 Task: Set the tab size preference to 6.
Action: Mouse moved to (1341, 122)
Screenshot: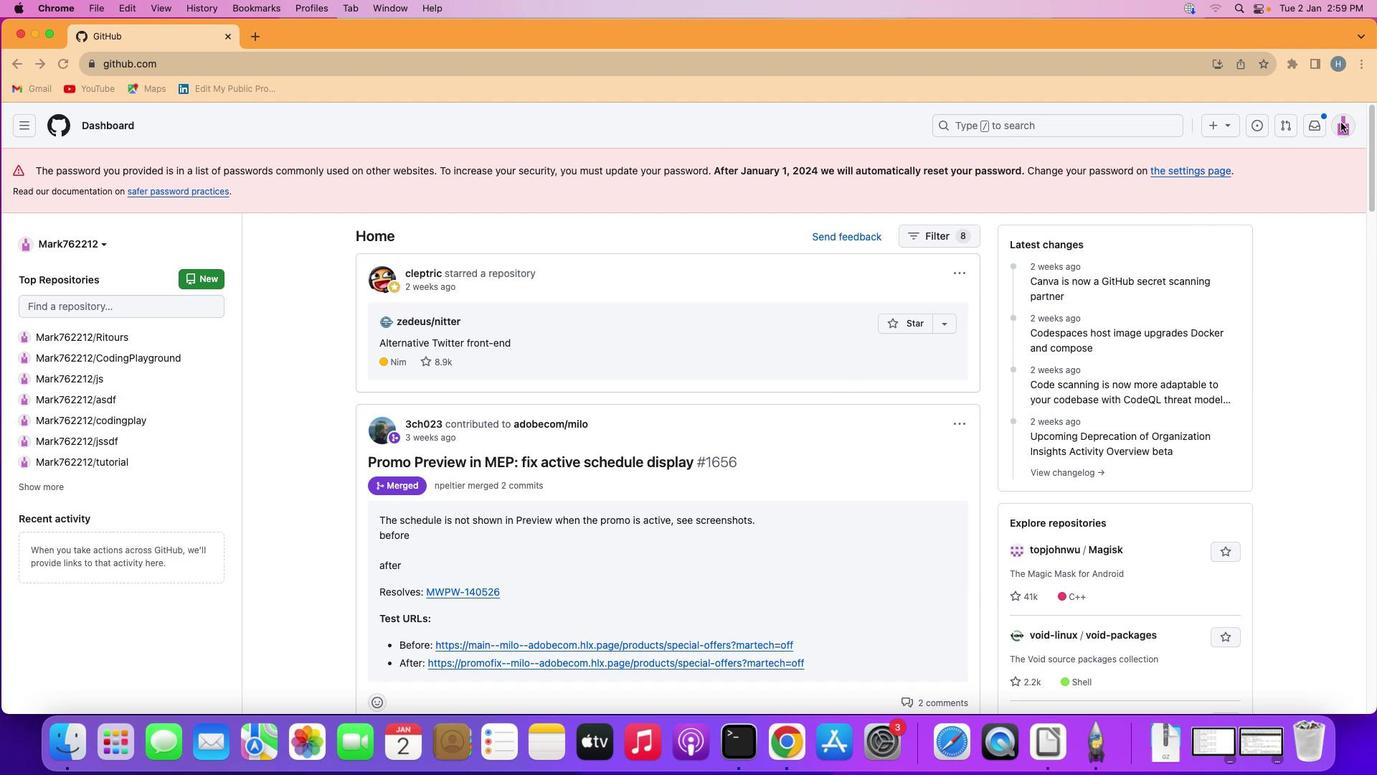 
Action: Mouse pressed left at (1341, 122)
Screenshot: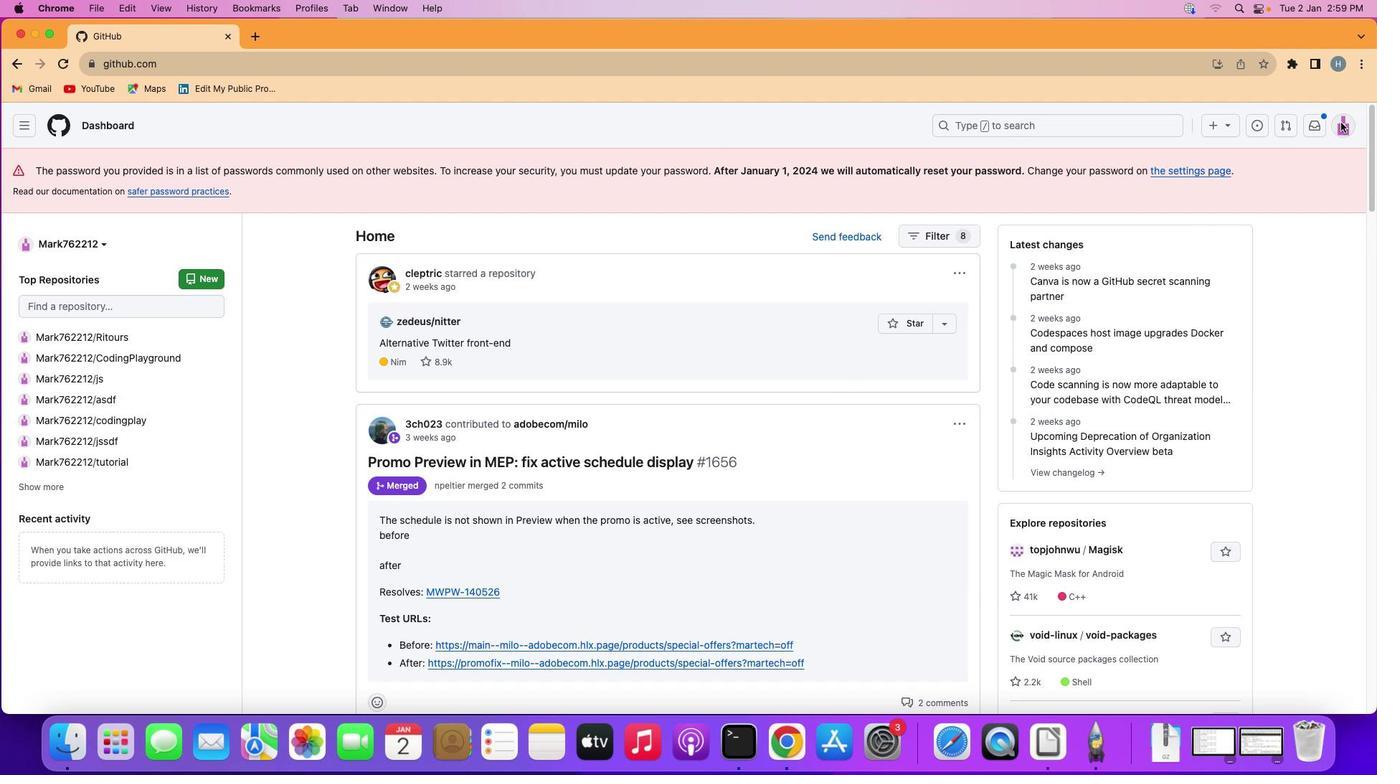 
Action: Mouse moved to (1338, 121)
Screenshot: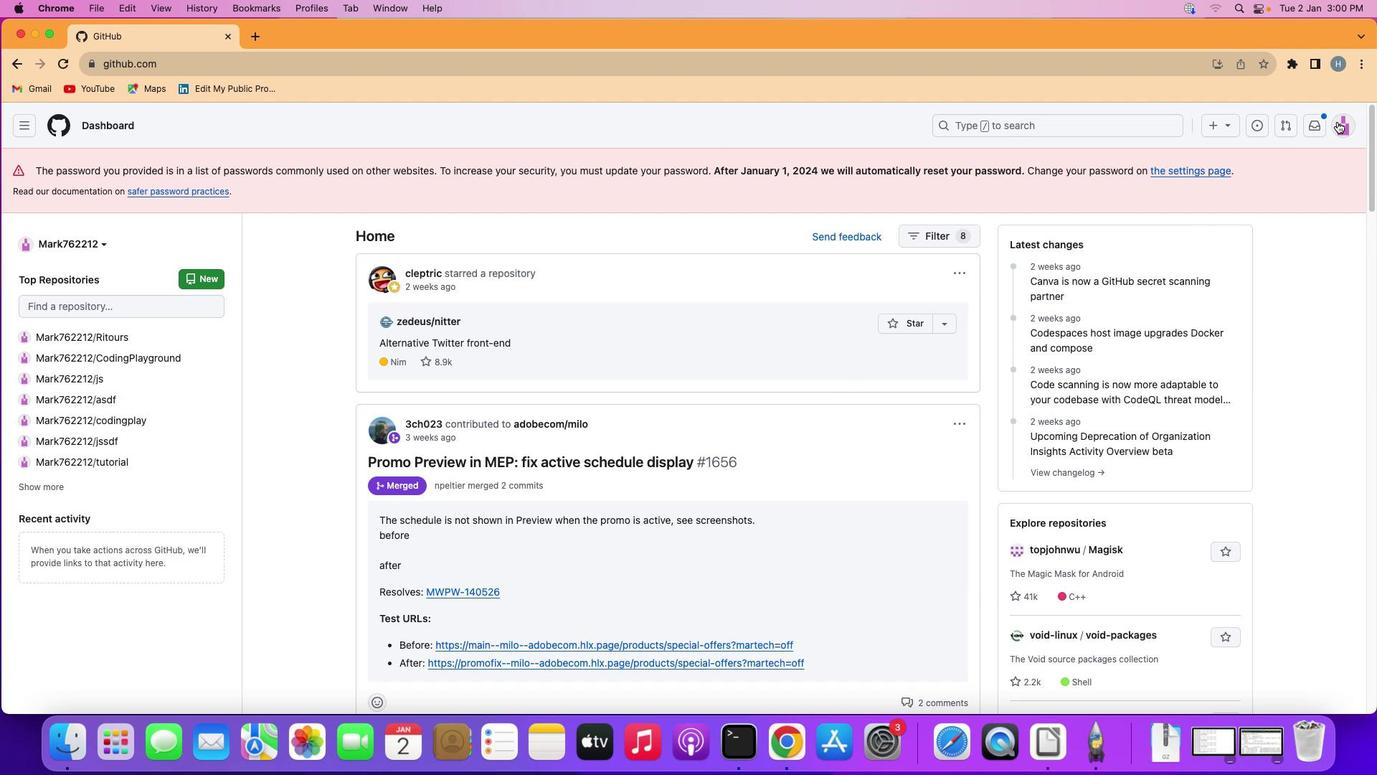 
Action: Mouse pressed left at (1338, 121)
Screenshot: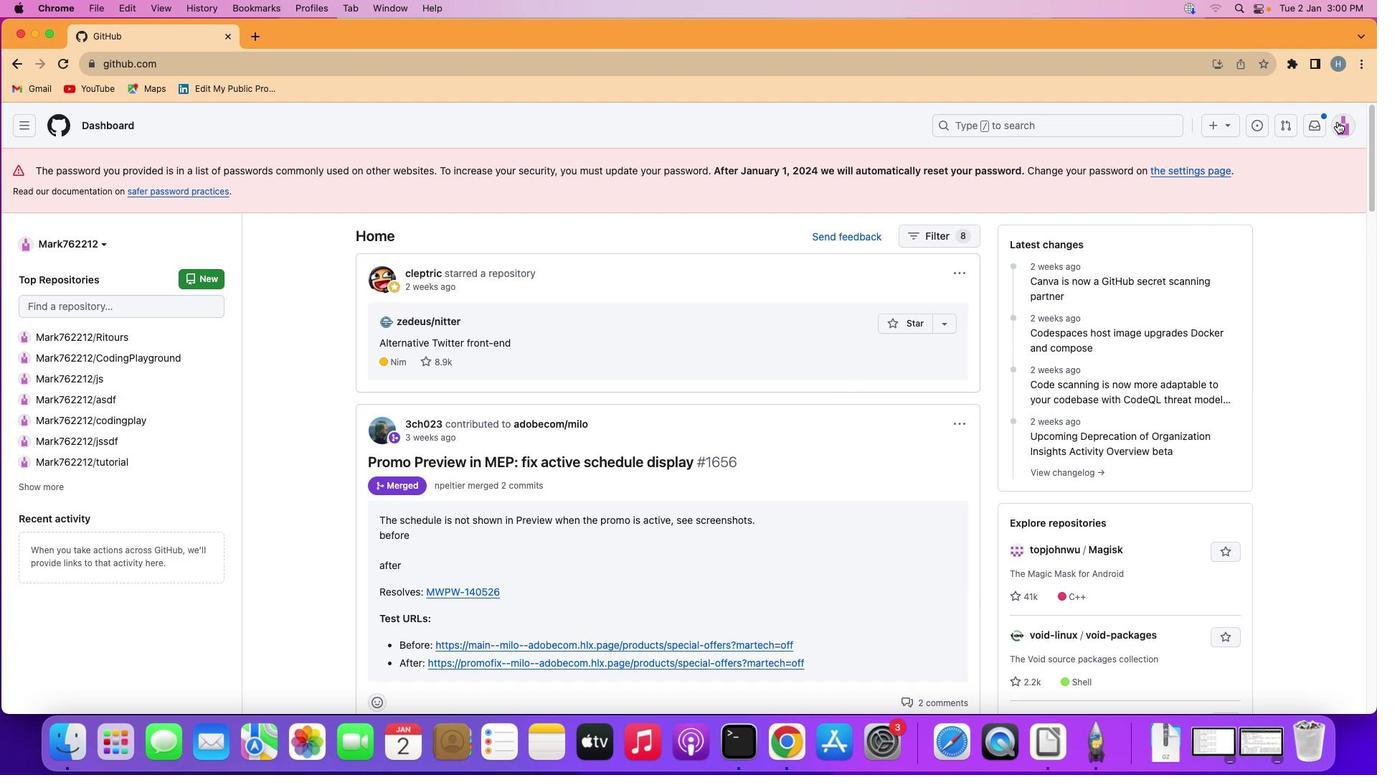 
Action: Mouse moved to (1214, 517)
Screenshot: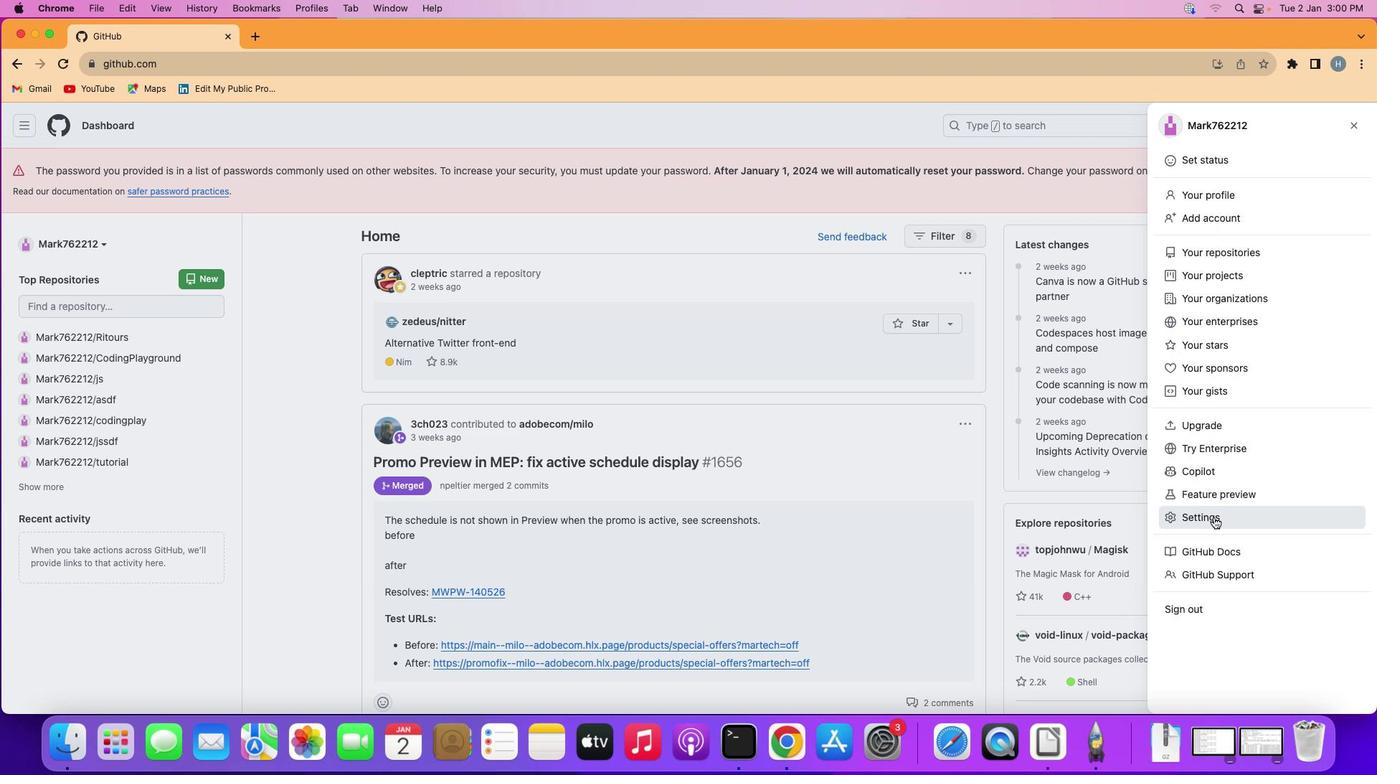 
Action: Mouse pressed left at (1214, 517)
Screenshot: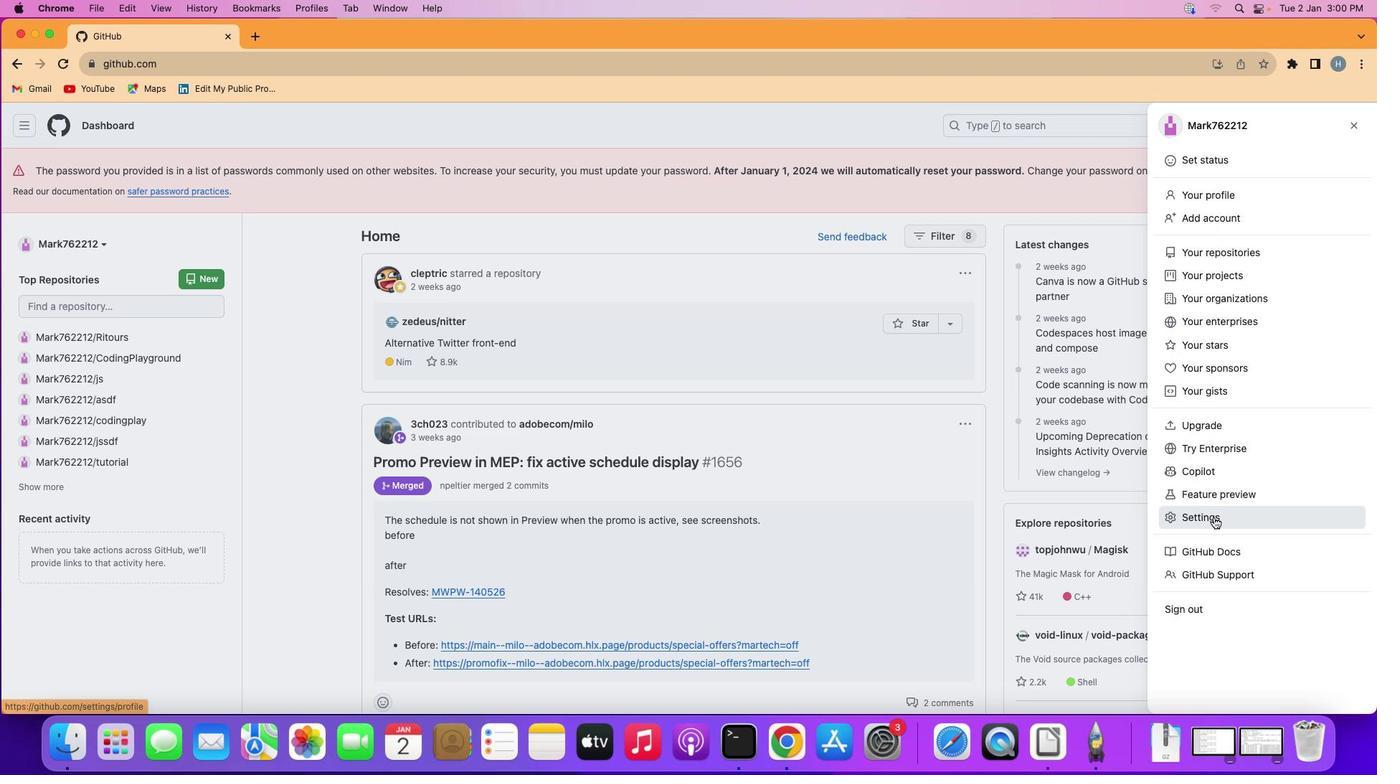 
Action: Mouse moved to (306, 338)
Screenshot: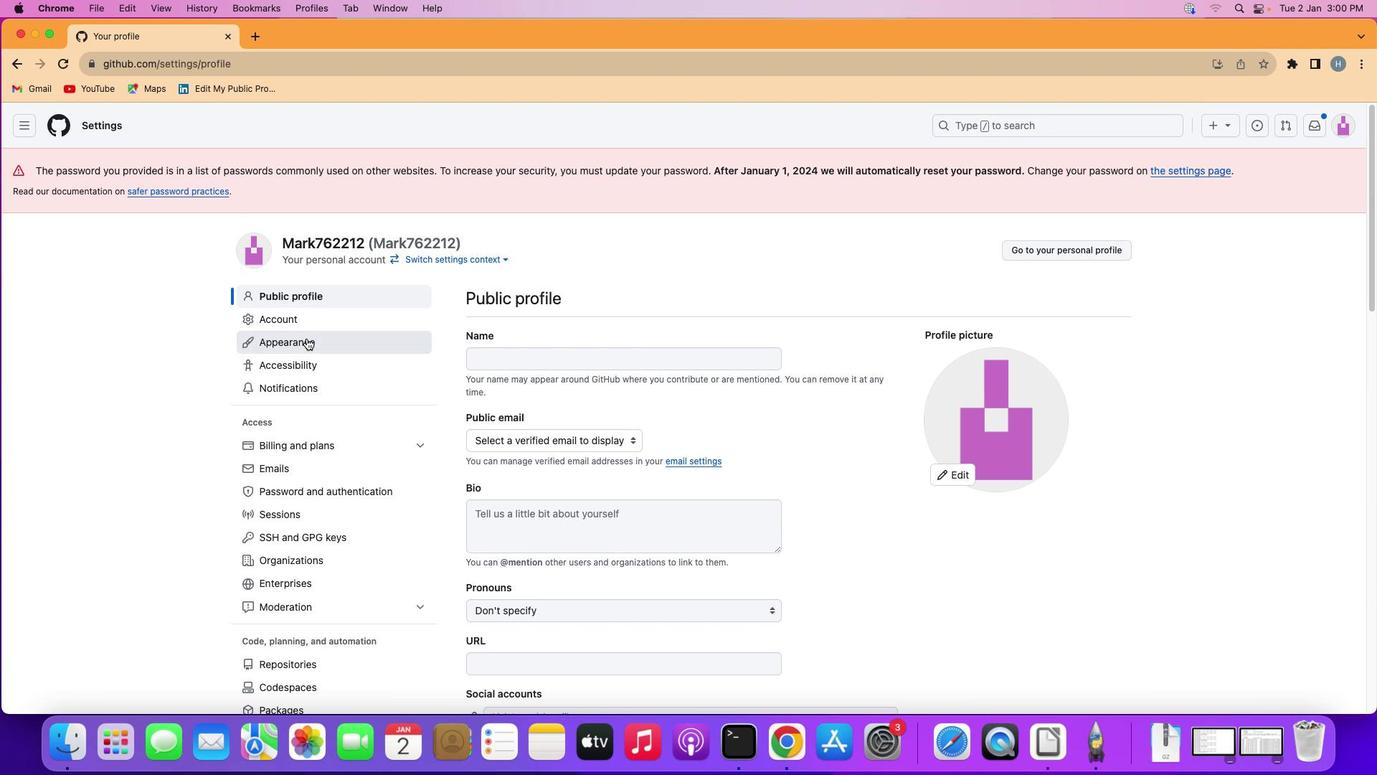 
Action: Mouse pressed left at (306, 338)
Screenshot: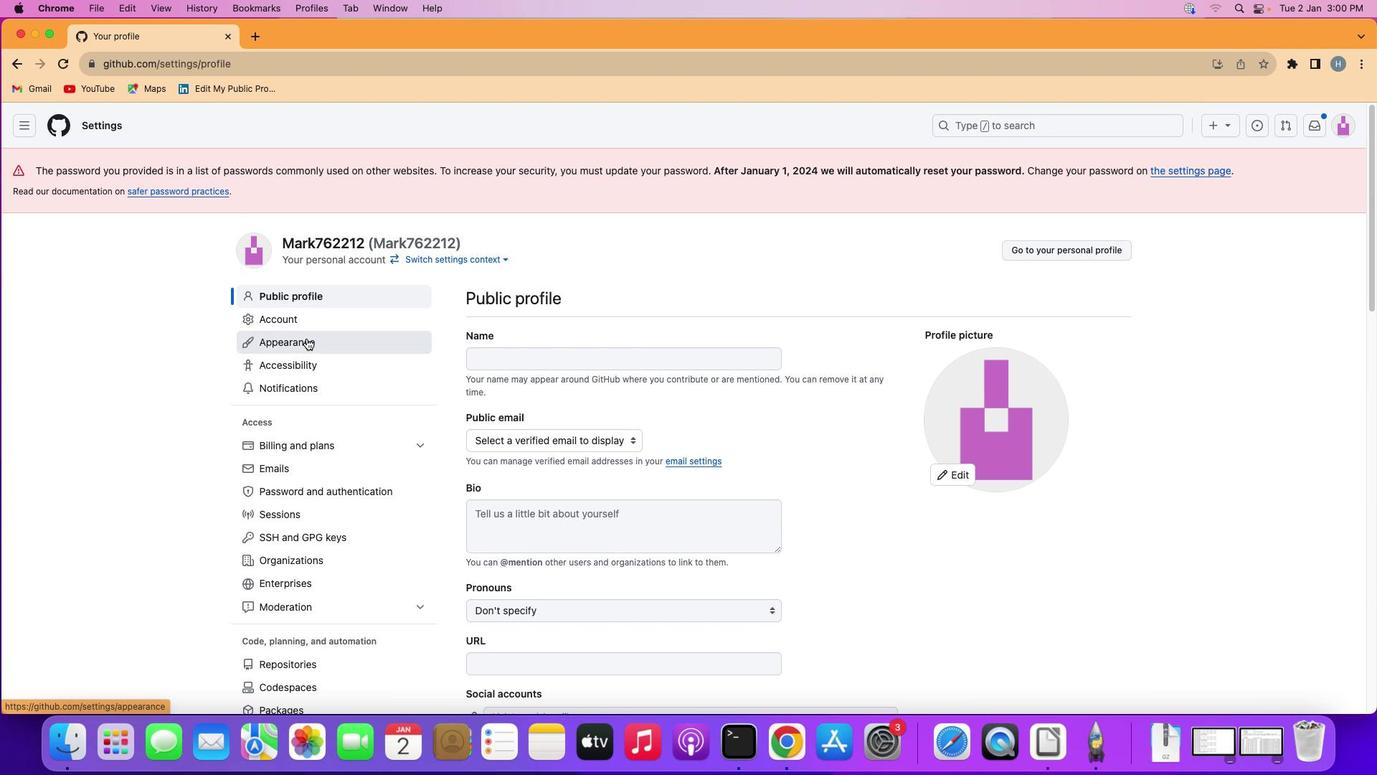 
Action: Mouse moved to (663, 445)
Screenshot: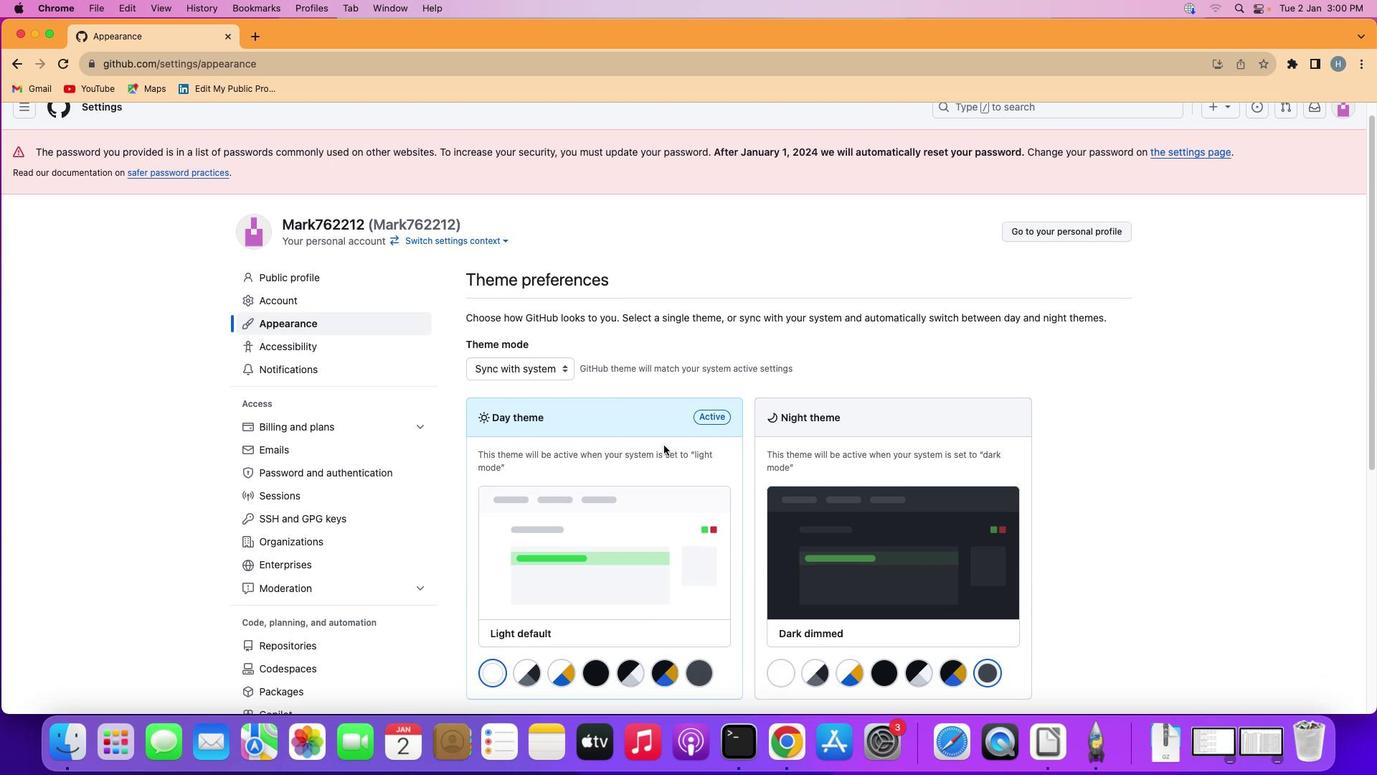 
Action: Mouse scrolled (663, 445) with delta (0, 0)
Screenshot: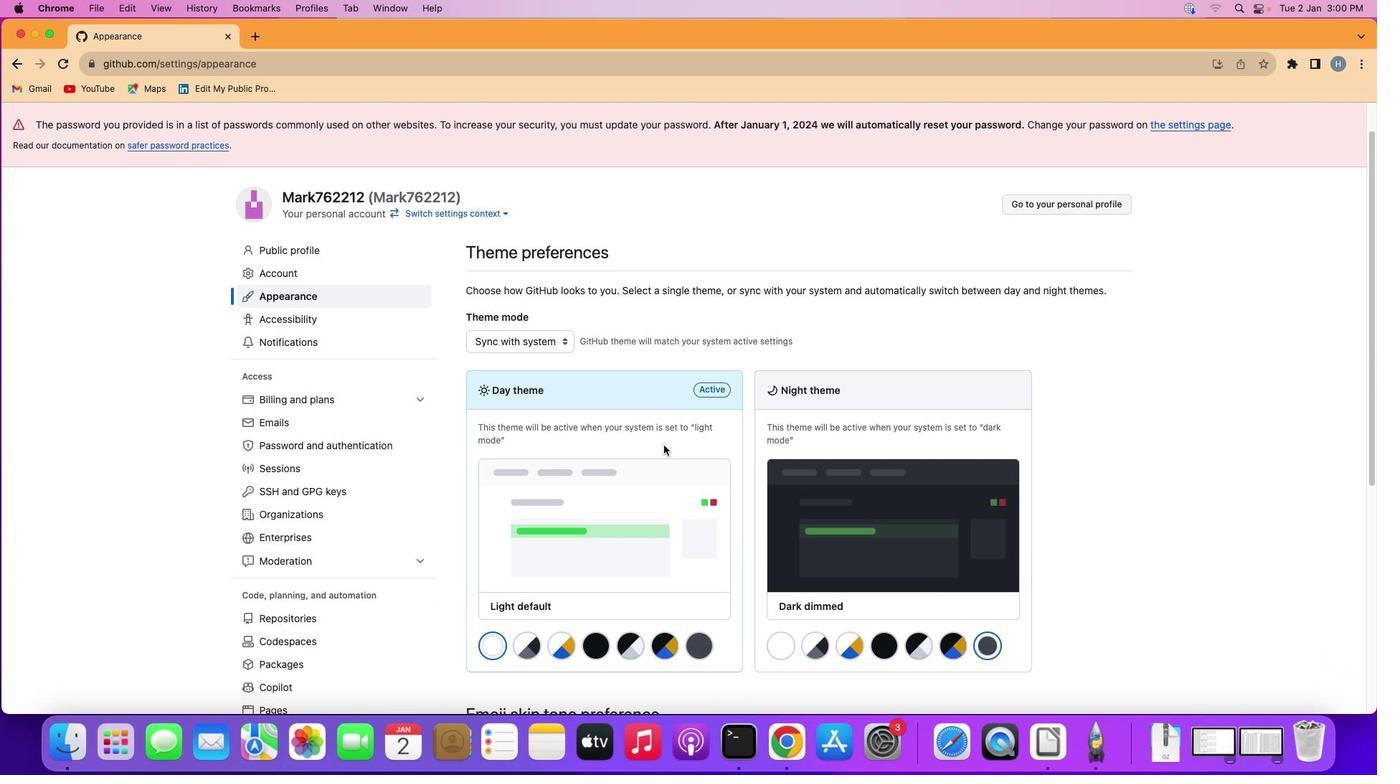
Action: Mouse scrolled (663, 445) with delta (0, 0)
Screenshot: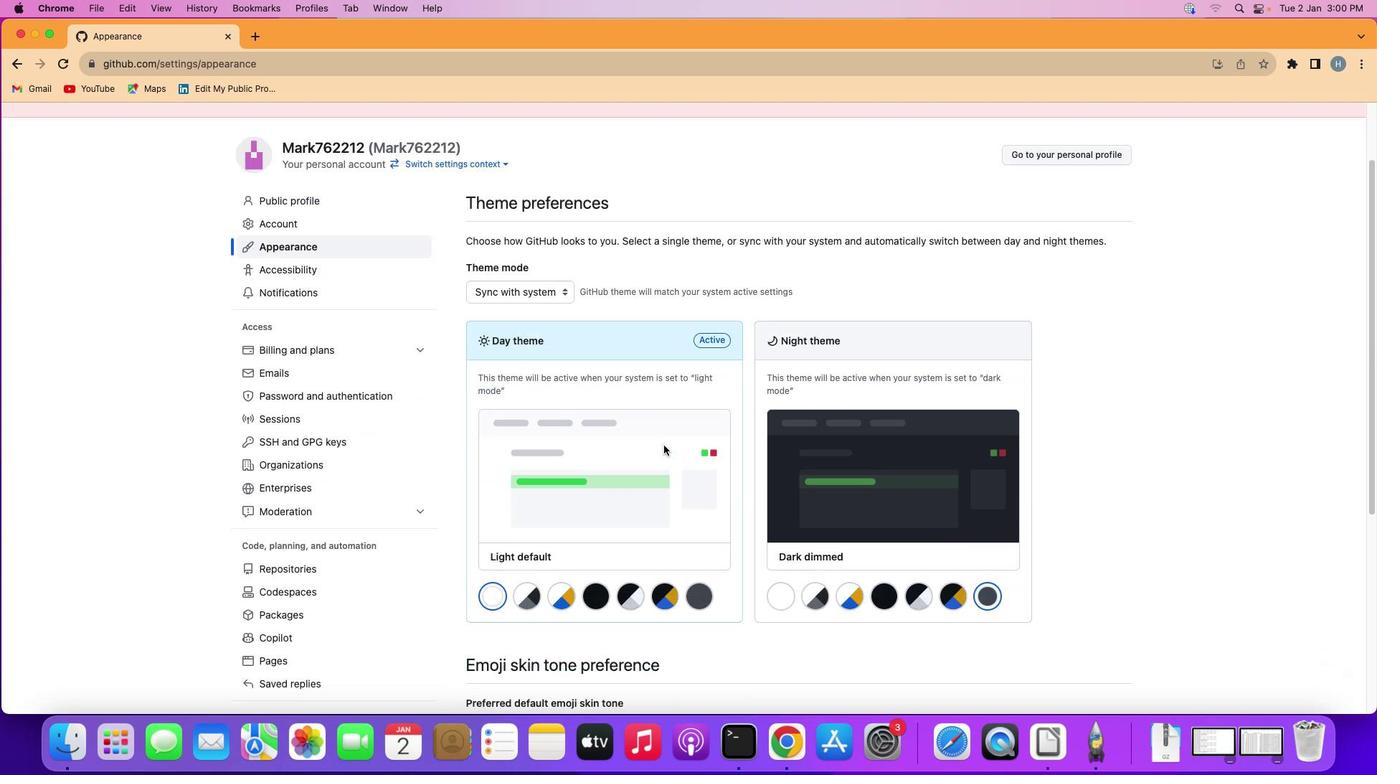 
Action: Mouse moved to (663, 445)
Screenshot: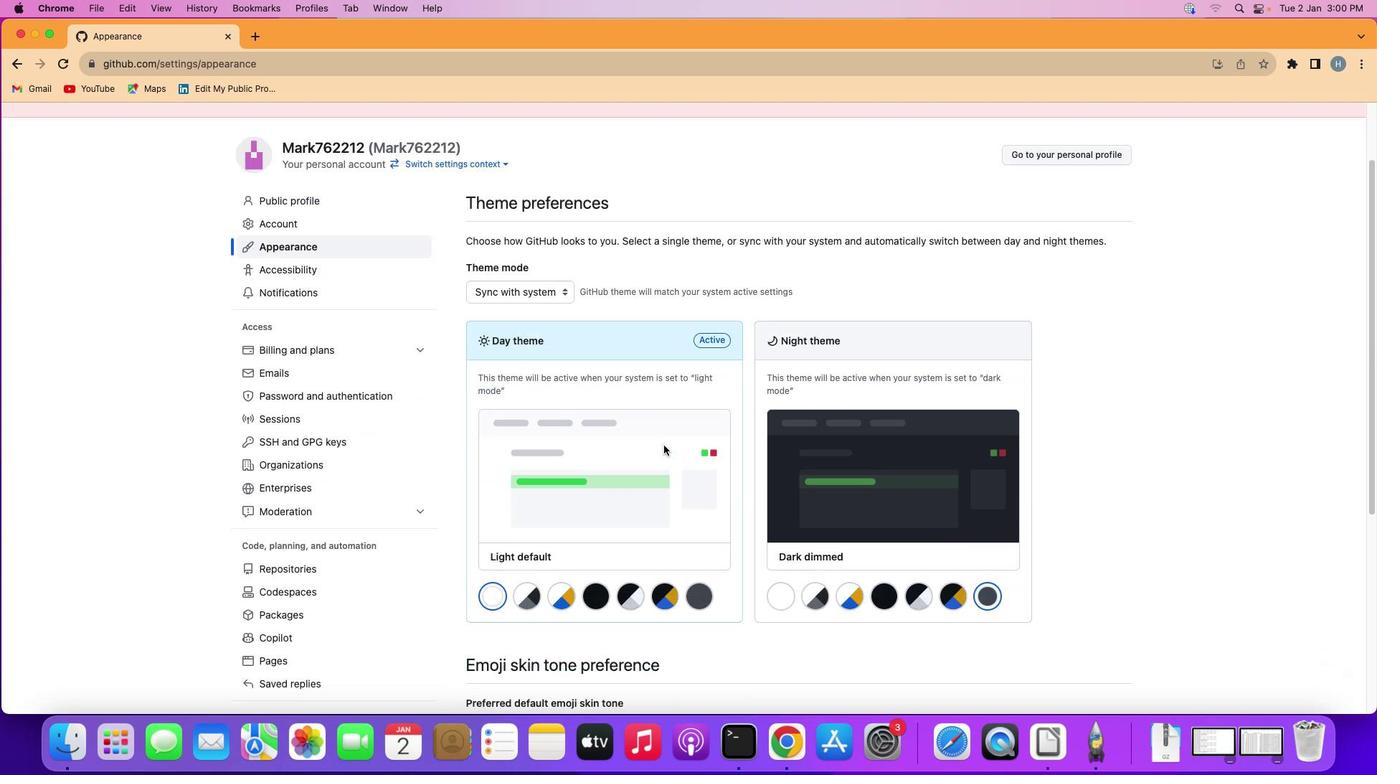 
Action: Mouse scrolled (663, 445) with delta (0, -2)
Screenshot: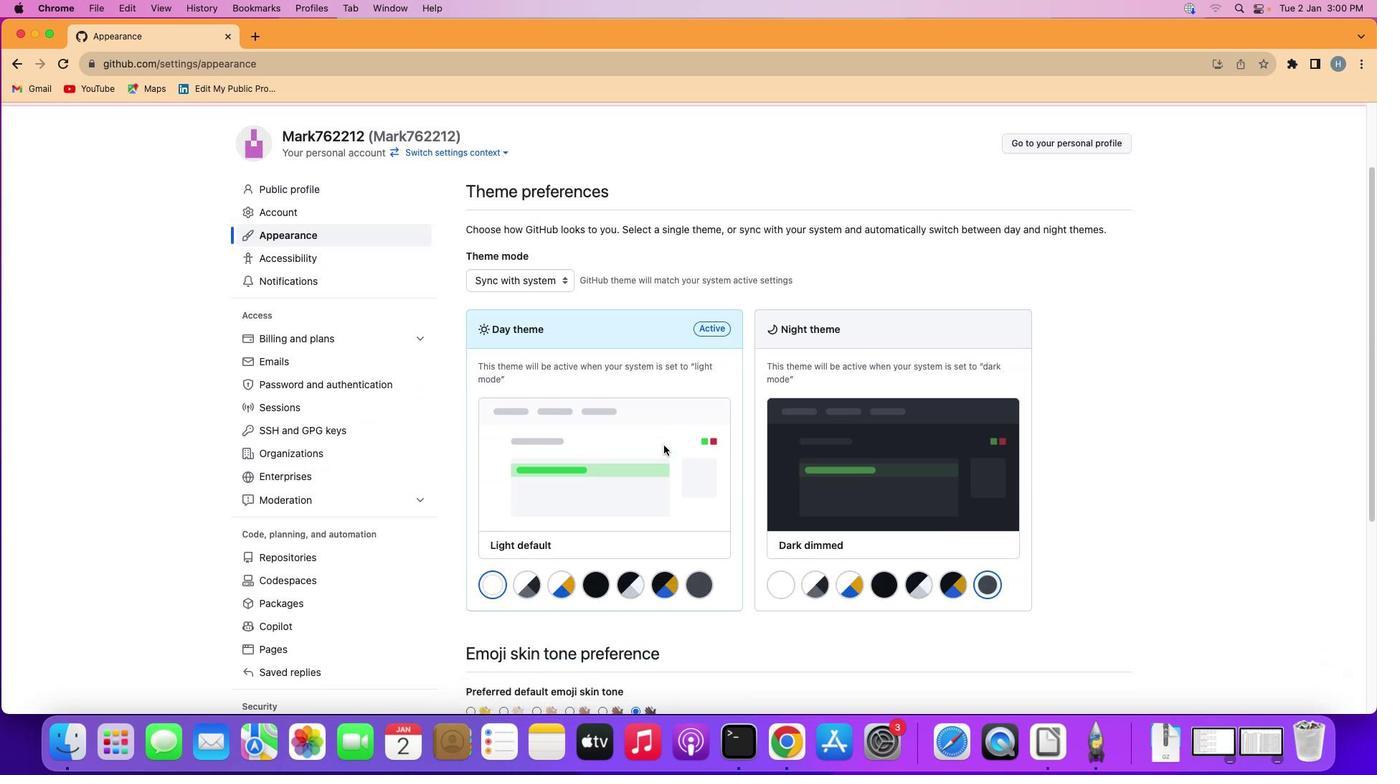
Action: Mouse moved to (679, 451)
Screenshot: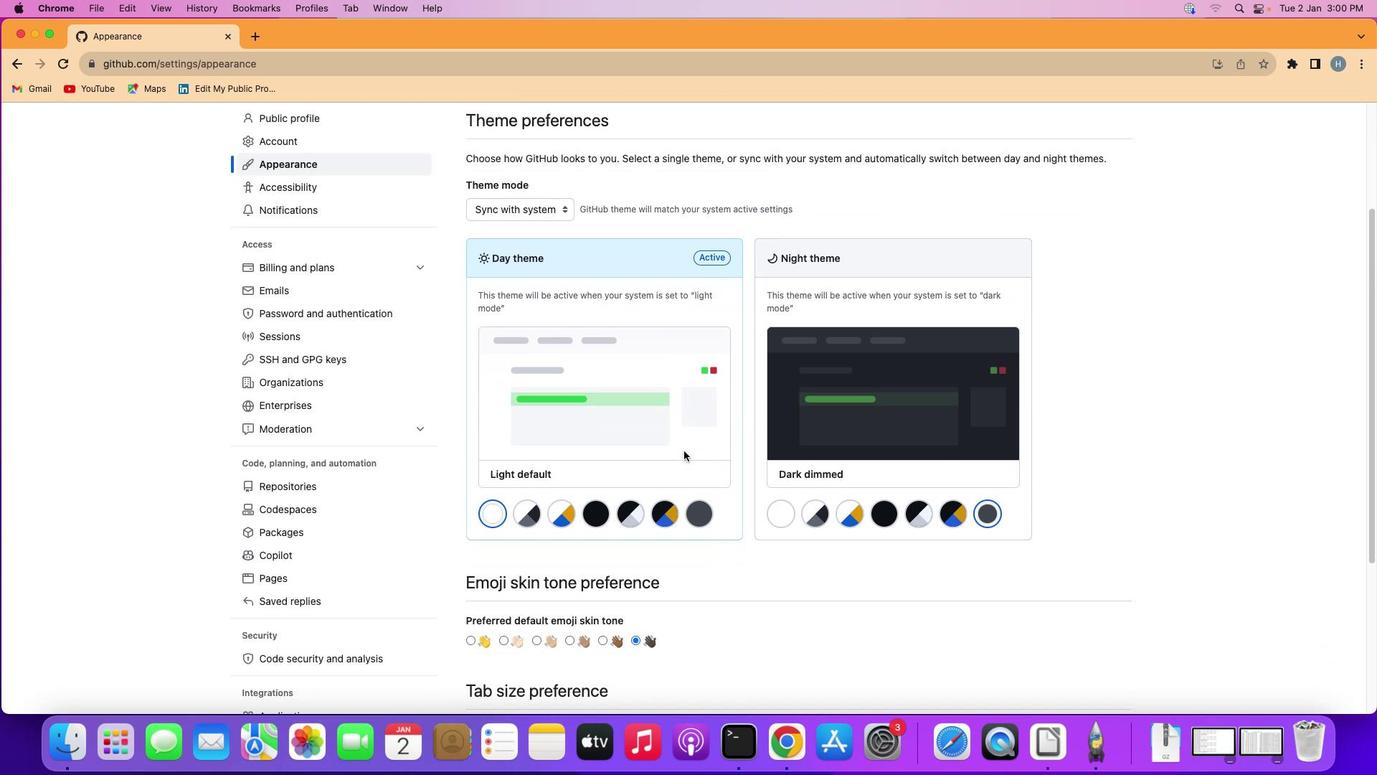 
Action: Mouse scrolled (679, 451) with delta (0, 0)
Screenshot: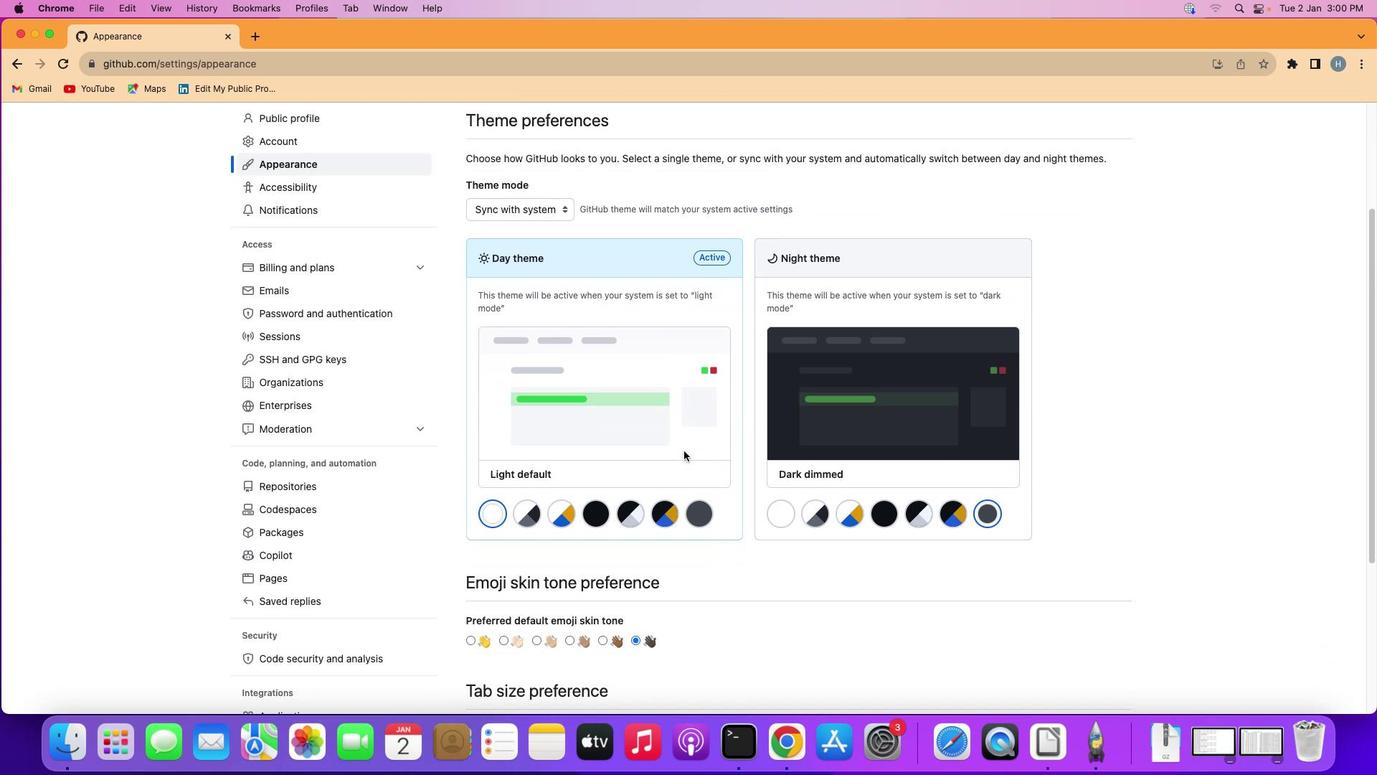 
Action: Mouse moved to (680, 451)
Screenshot: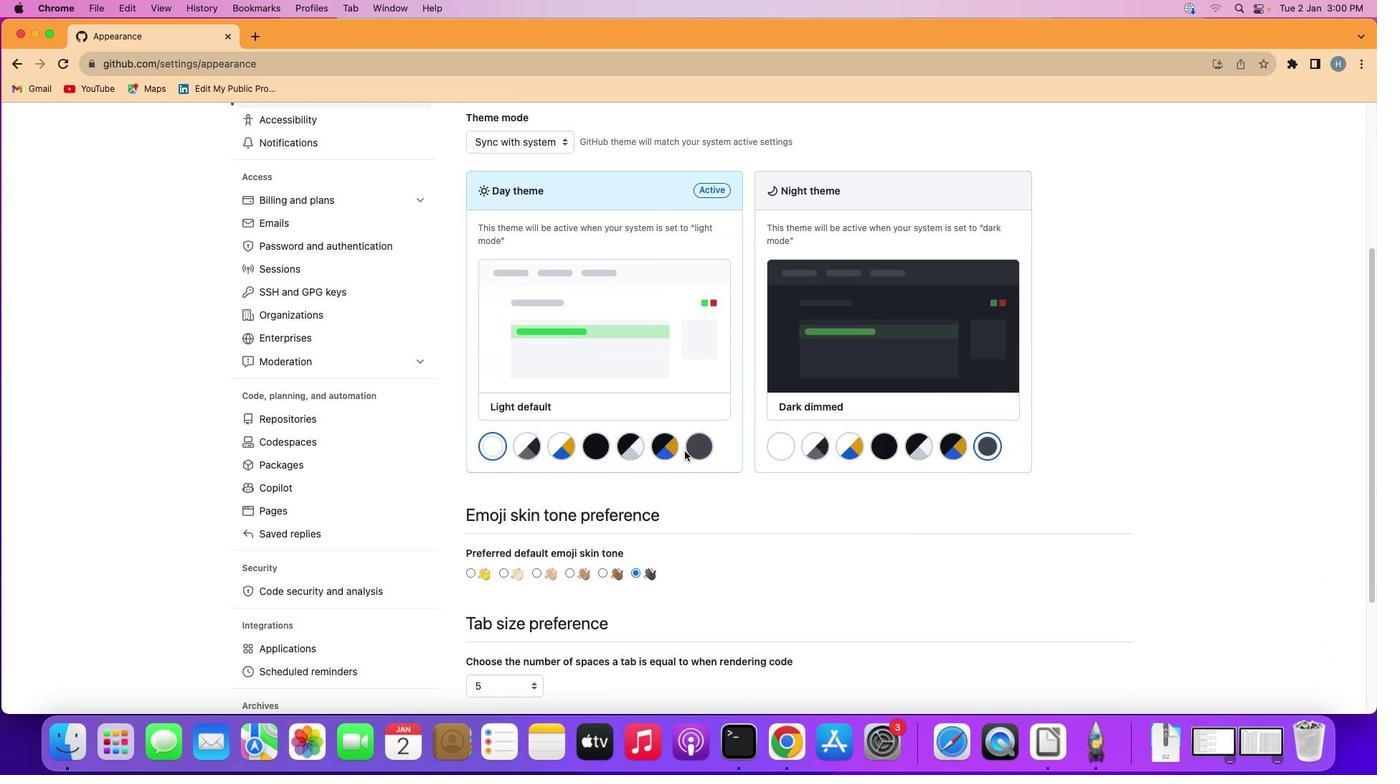 
Action: Mouse scrolled (680, 451) with delta (0, 0)
Screenshot: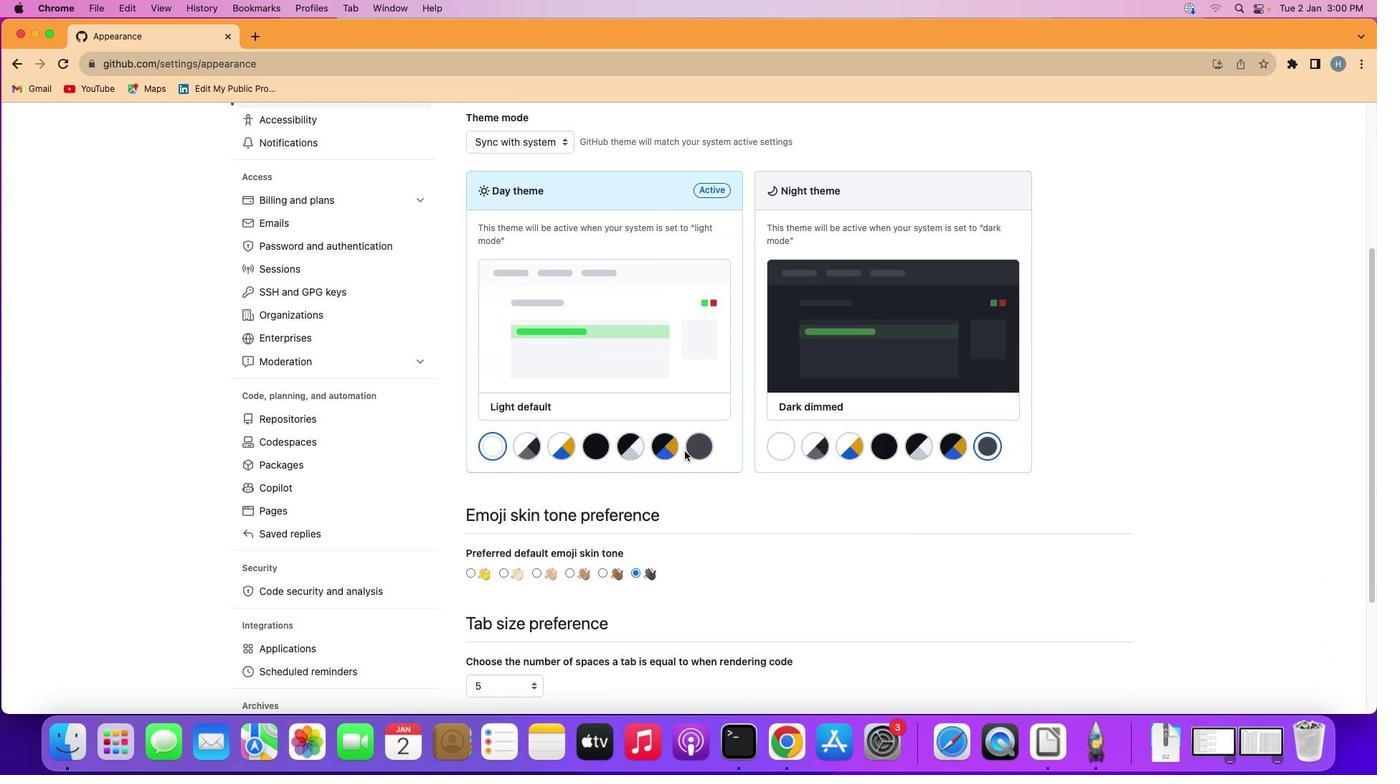 
Action: Mouse moved to (680, 451)
Screenshot: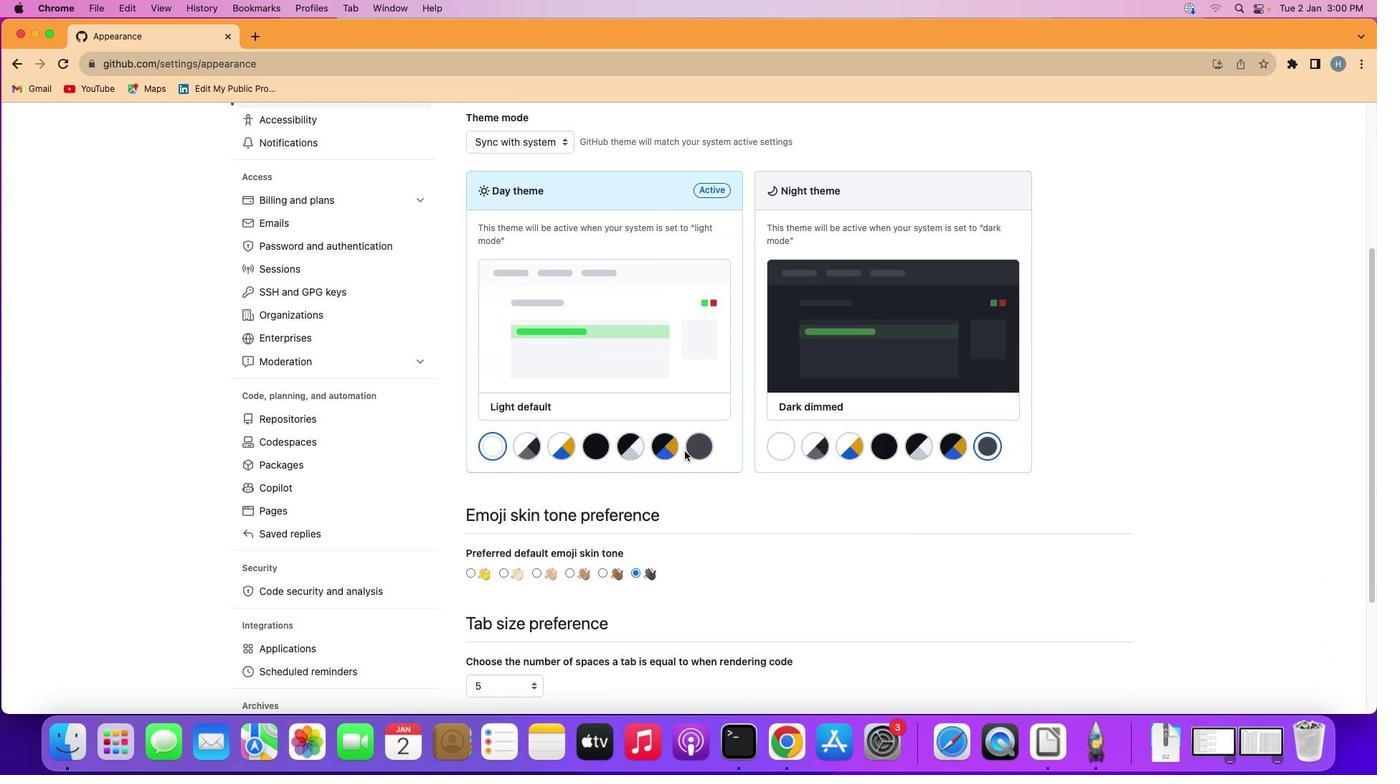 
Action: Mouse scrolled (680, 451) with delta (0, -2)
Screenshot: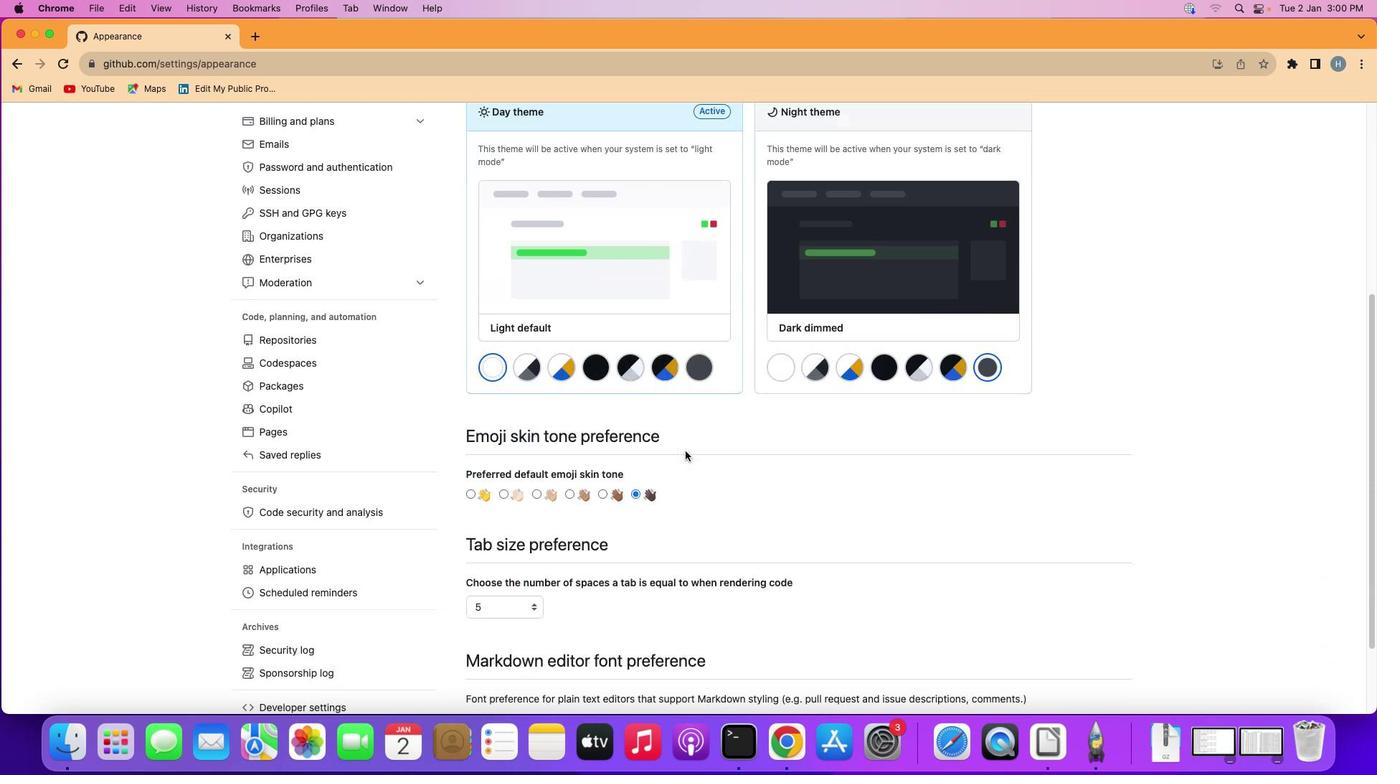 
Action: Mouse moved to (681, 451)
Screenshot: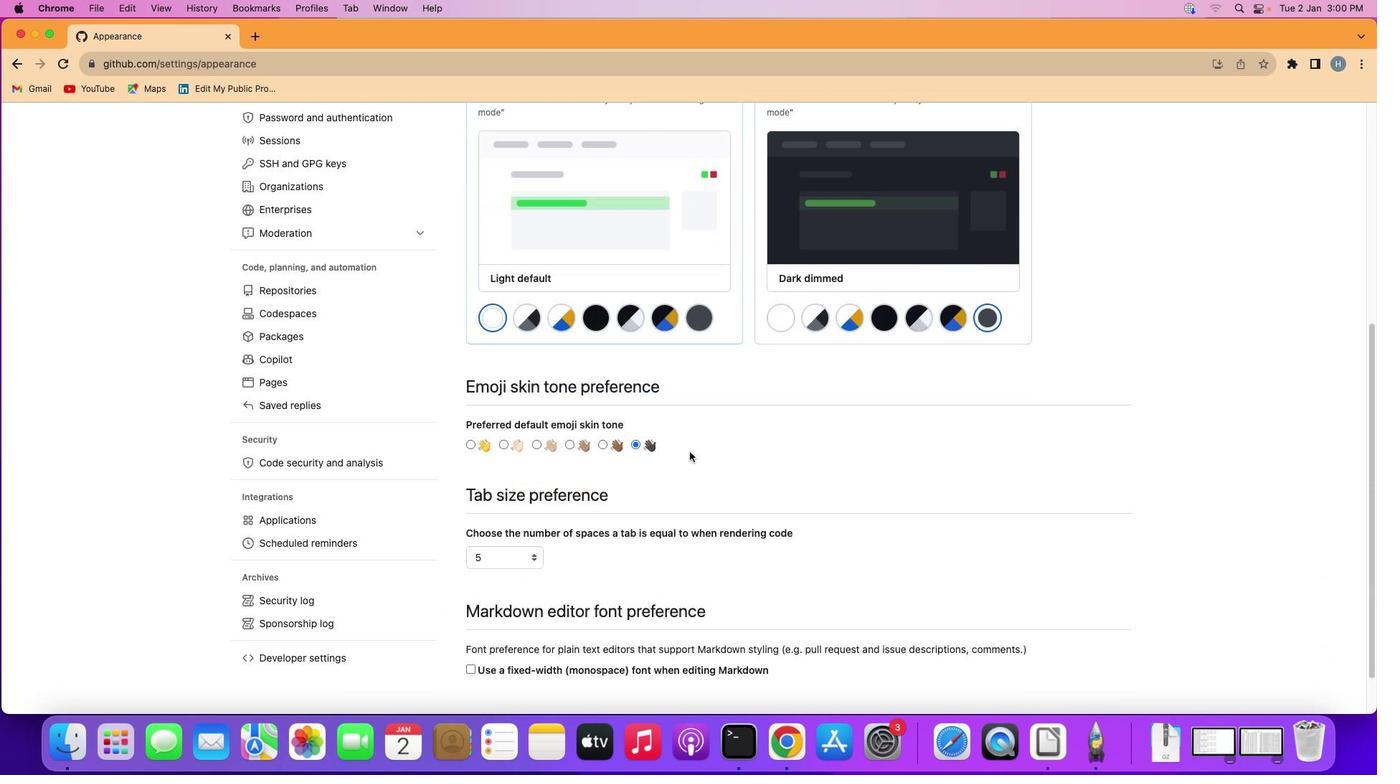 
Action: Mouse scrolled (681, 451) with delta (0, -2)
Screenshot: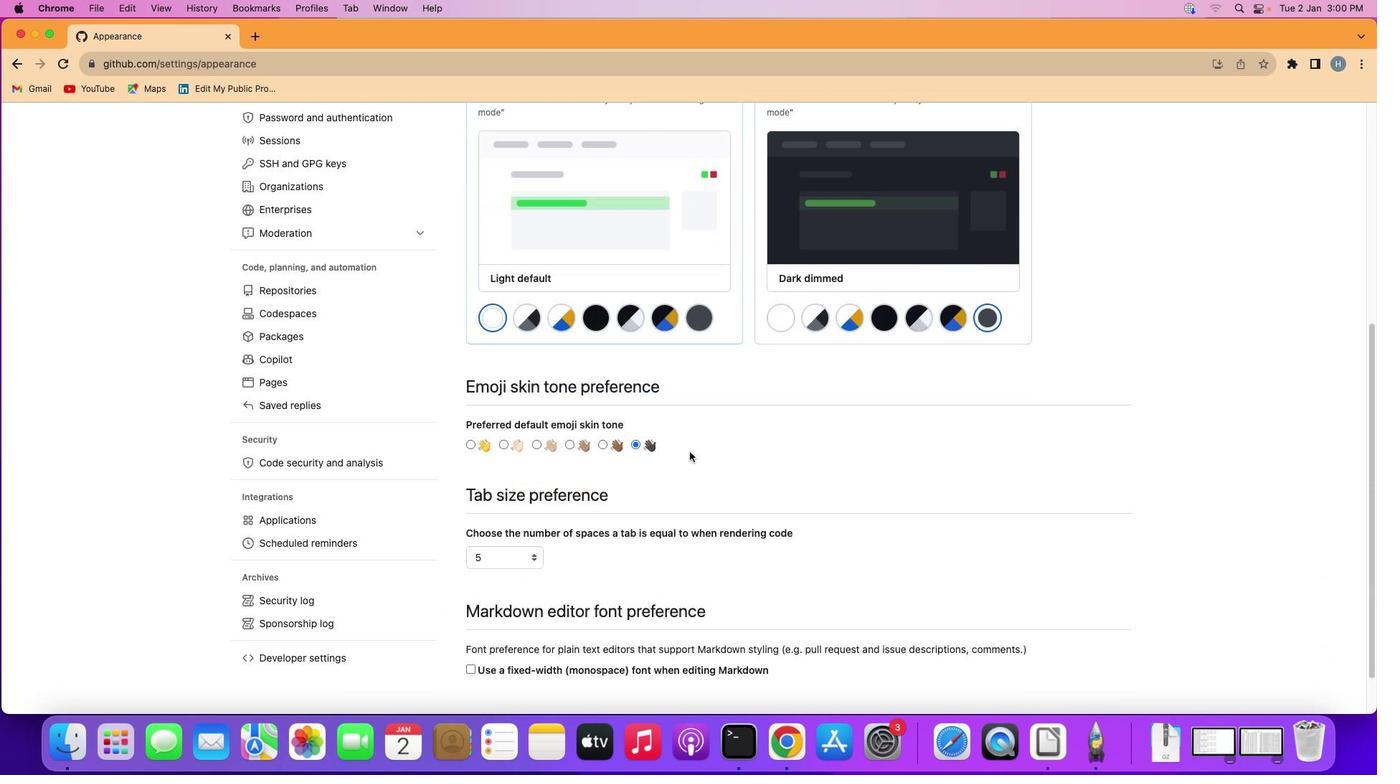 
Action: Mouse moved to (700, 458)
Screenshot: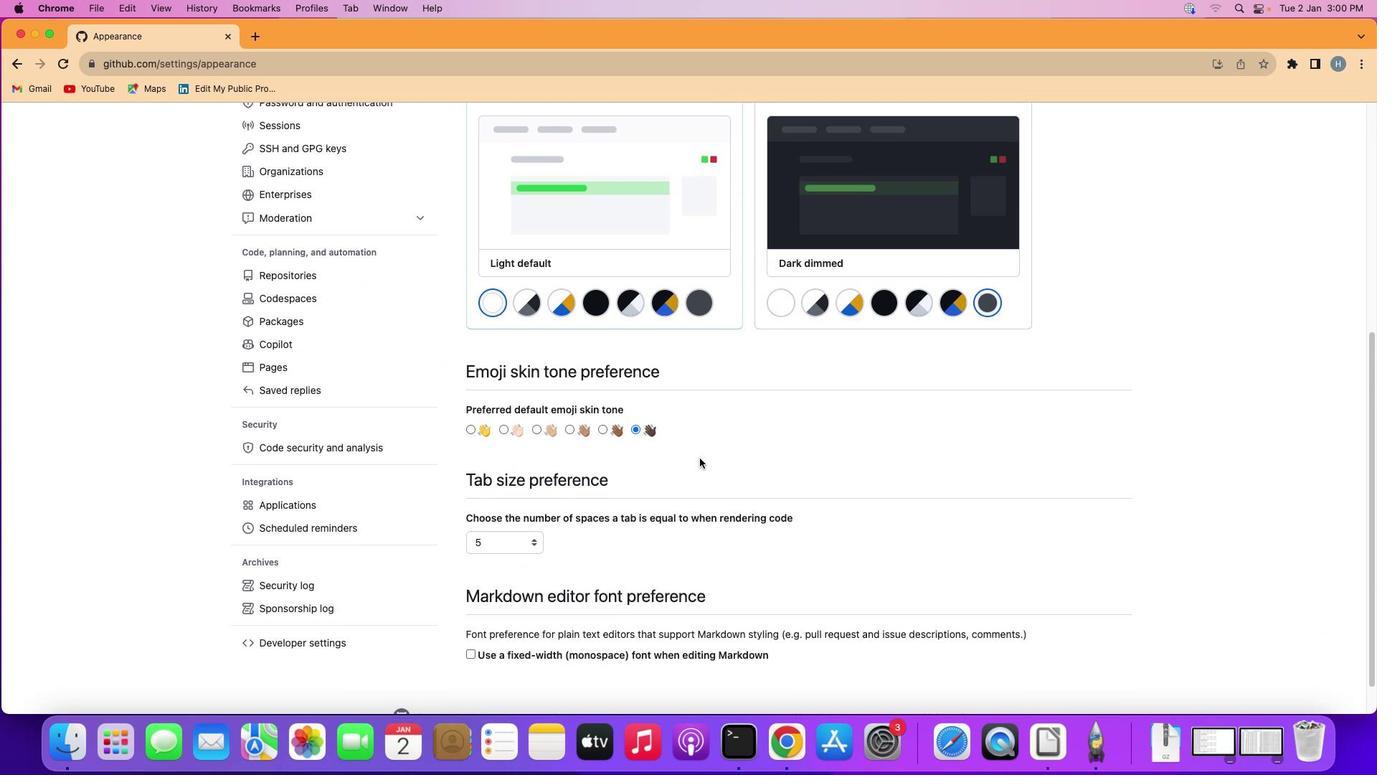 
Action: Mouse scrolled (700, 458) with delta (0, 0)
Screenshot: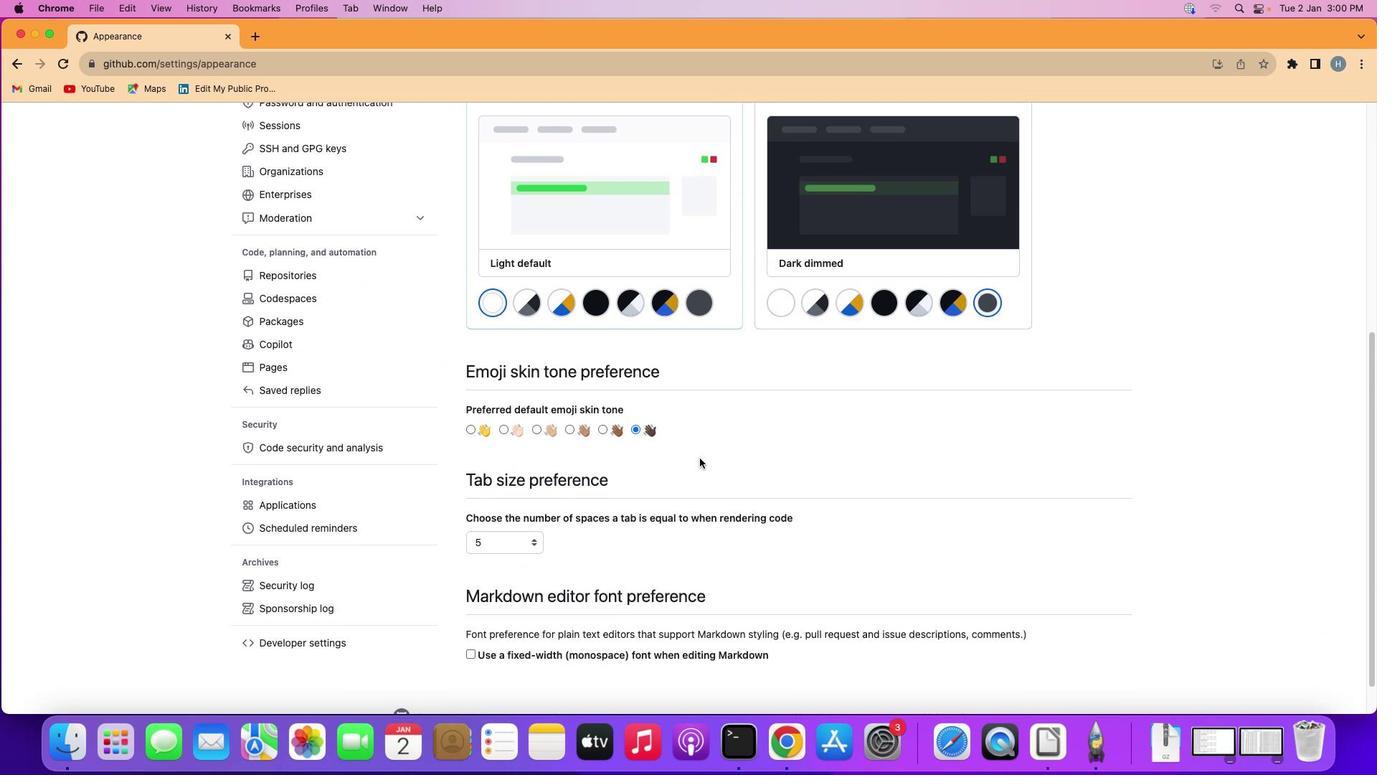 
Action: Mouse moved to (700, 457)
Screenshot: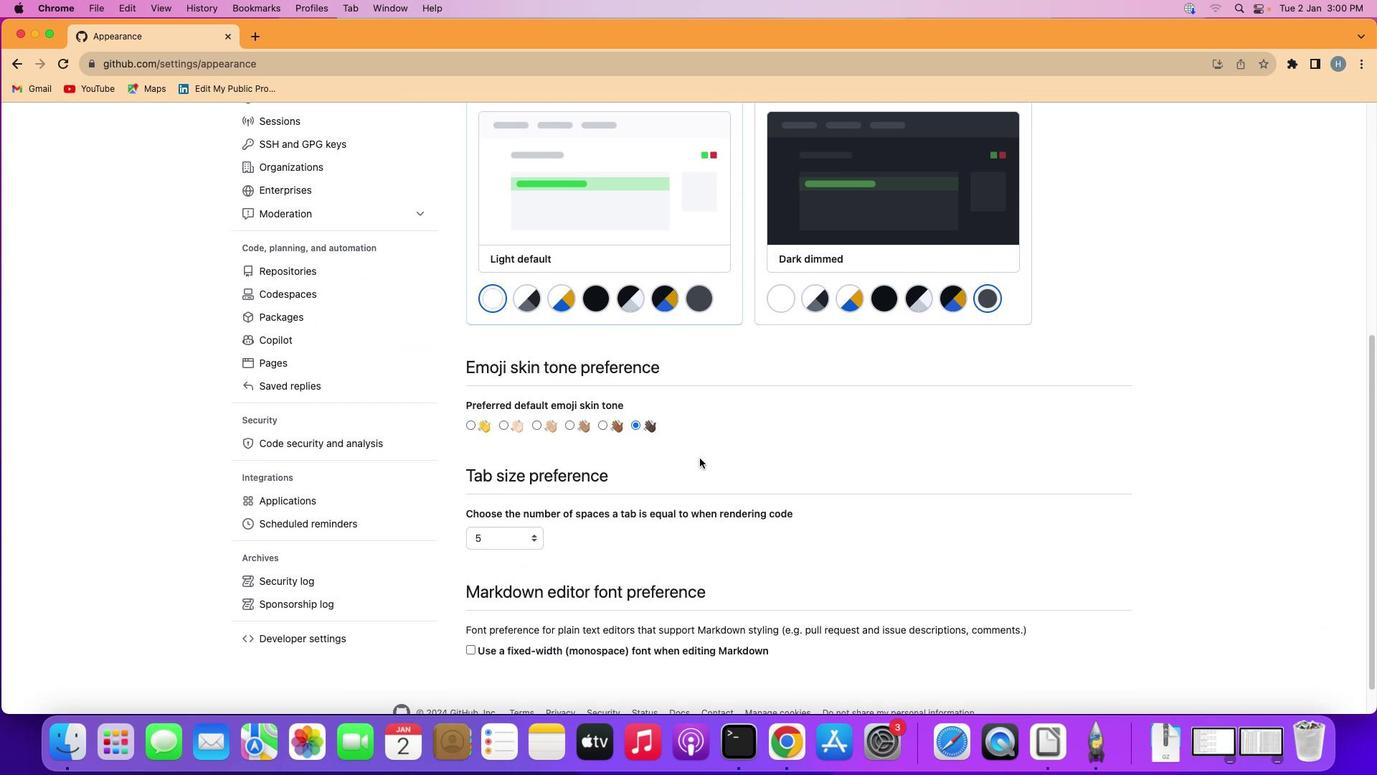 
Action: Mouse scrolled (700, 457) with delta (0, 0)
Screenshot: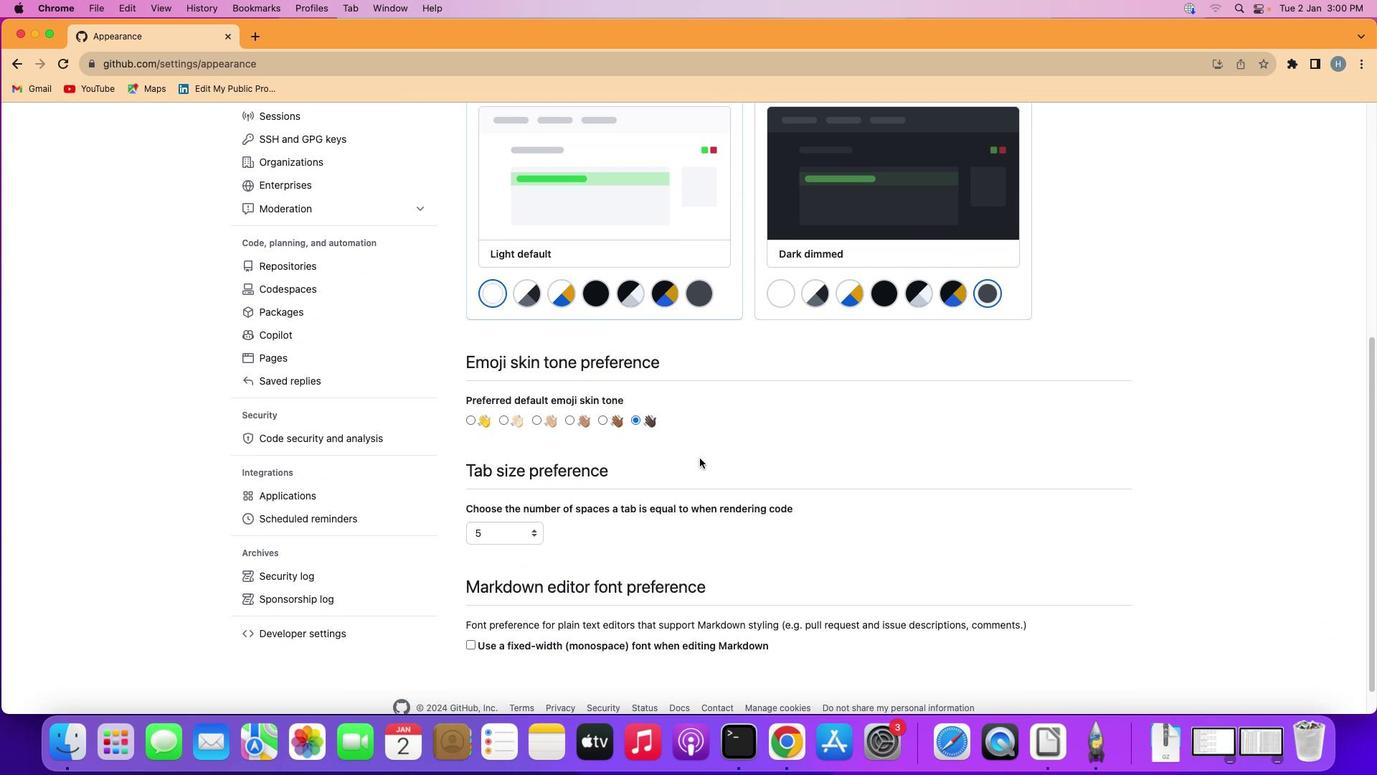
Action: Mouse moved to (533, 525)
Screenshot: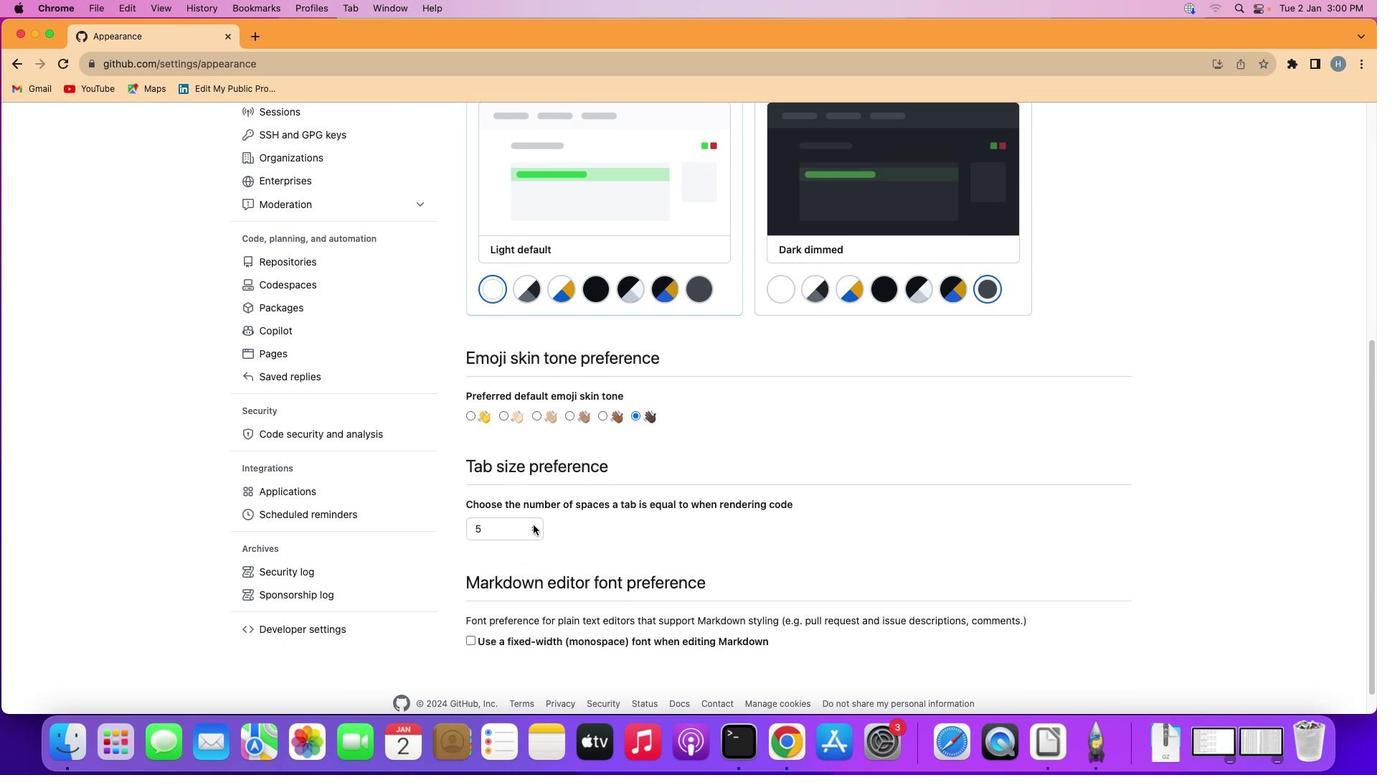 
Action: Mouse pressed left at (533, 525)
Screenshot: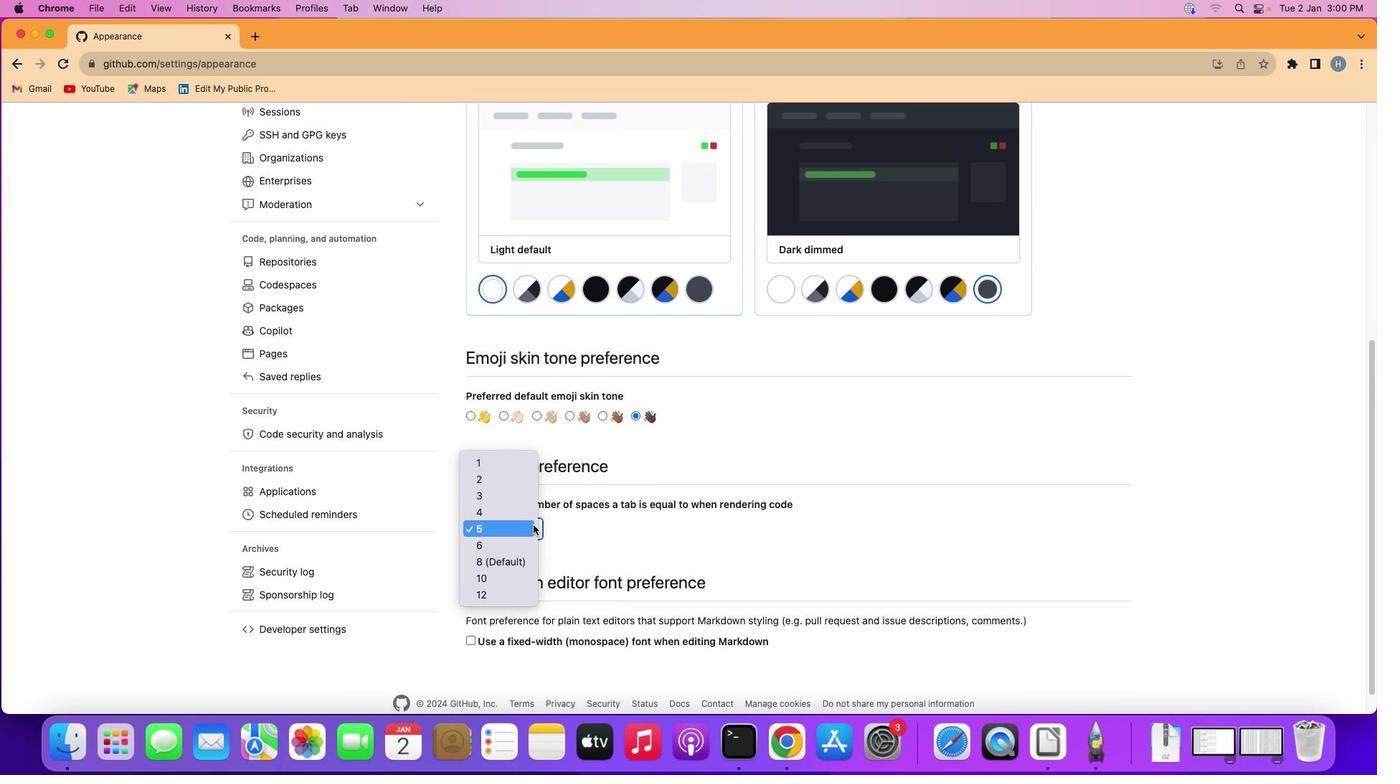 
Action: Mouse moved to (510, 543)
Screenshot: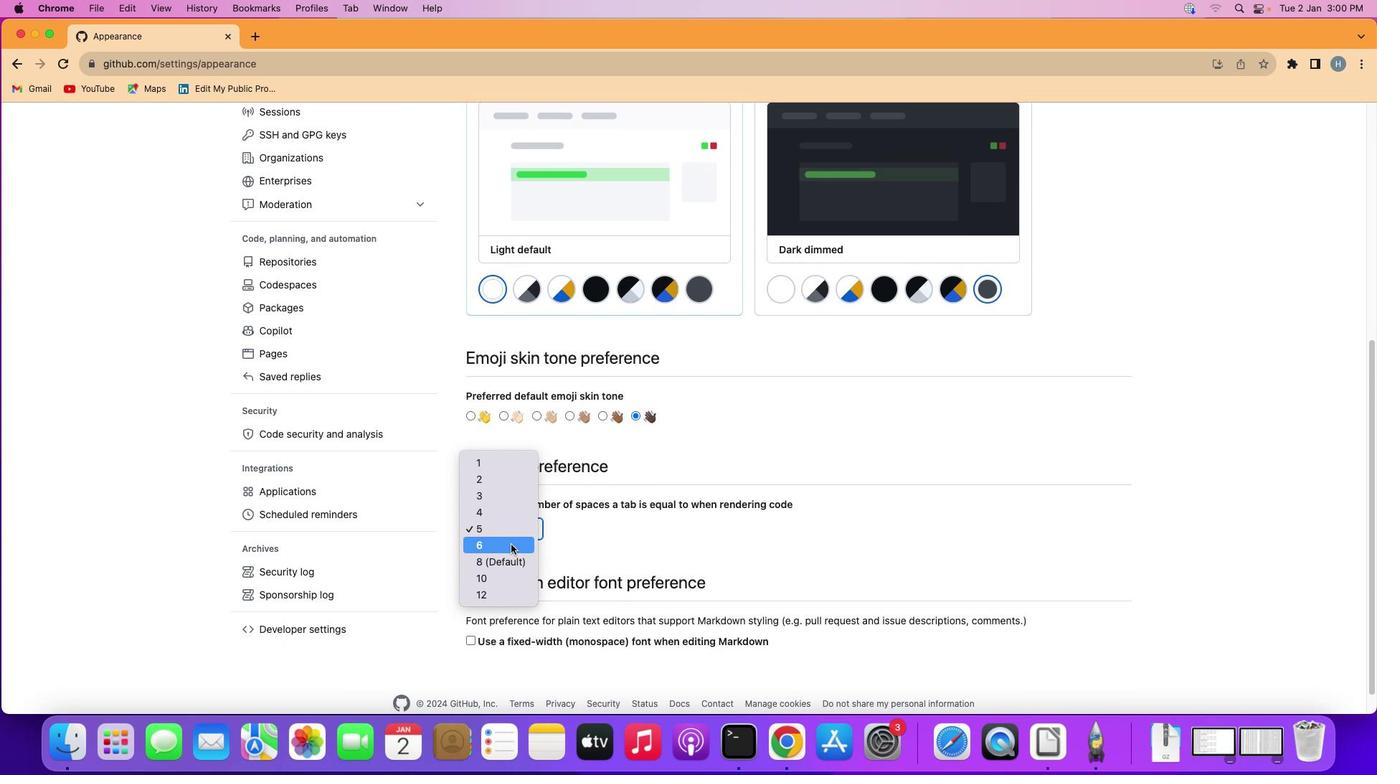 
Action: Mouse pressed left at (510, 543)
Screenshot: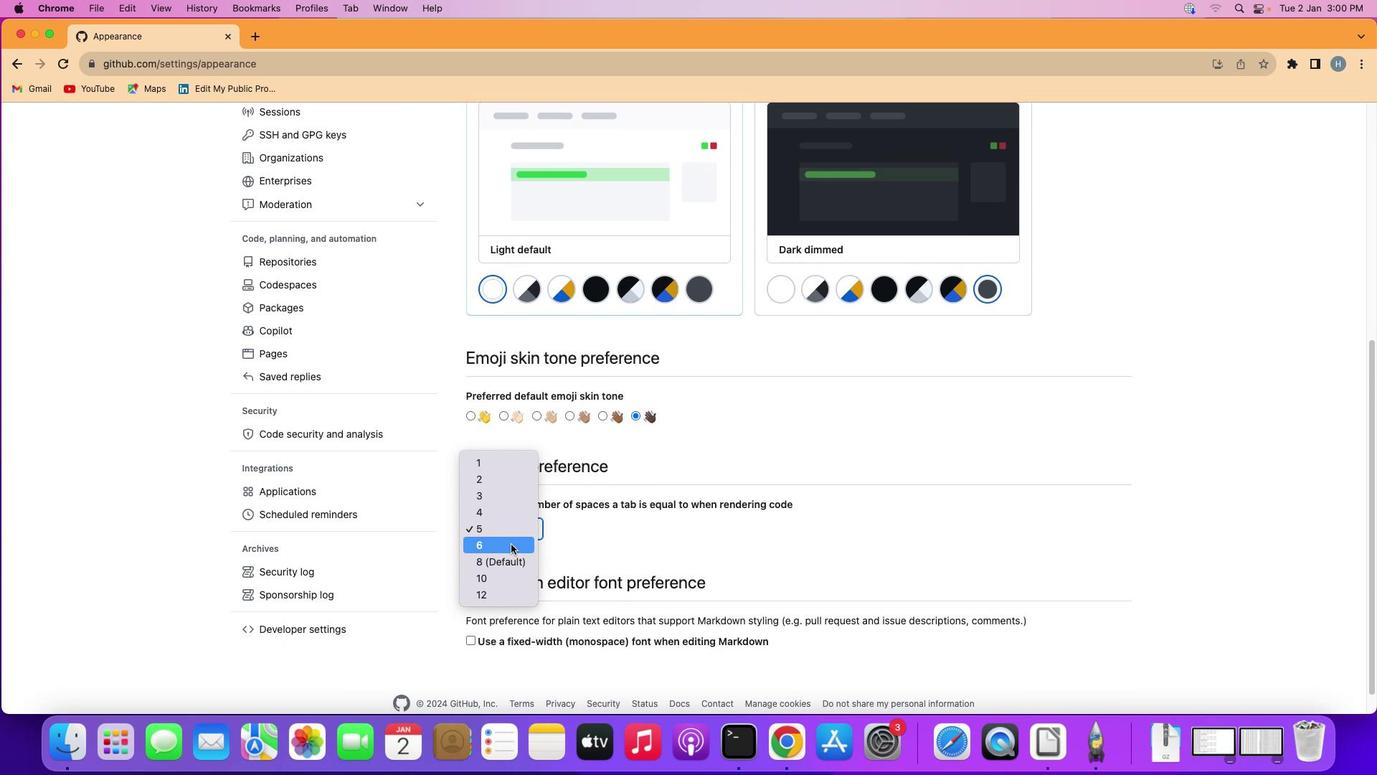 
Action: Mouse moved to (511, 542)
Screenshot: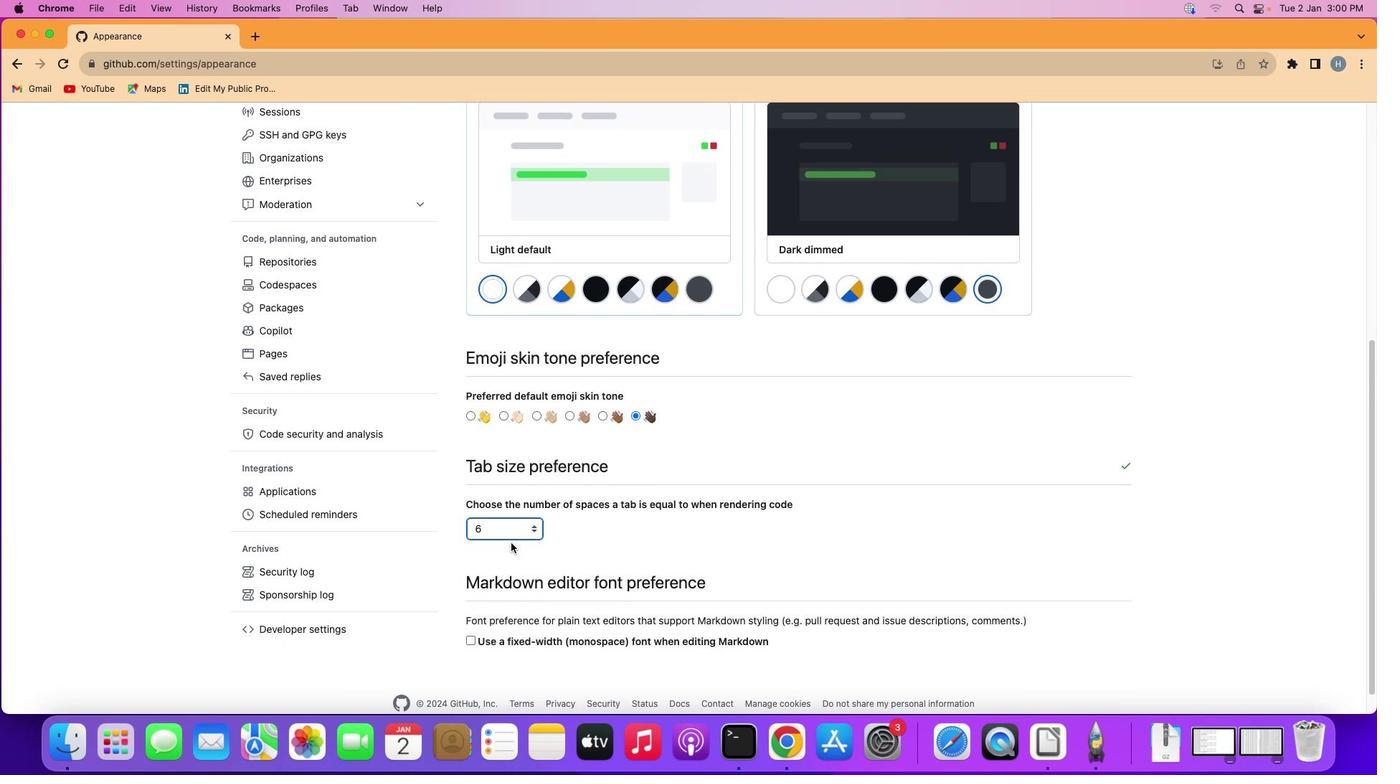 
